 Task: Print only 1 page.
Action: Mouse moved to (17, 93)
Screenshot: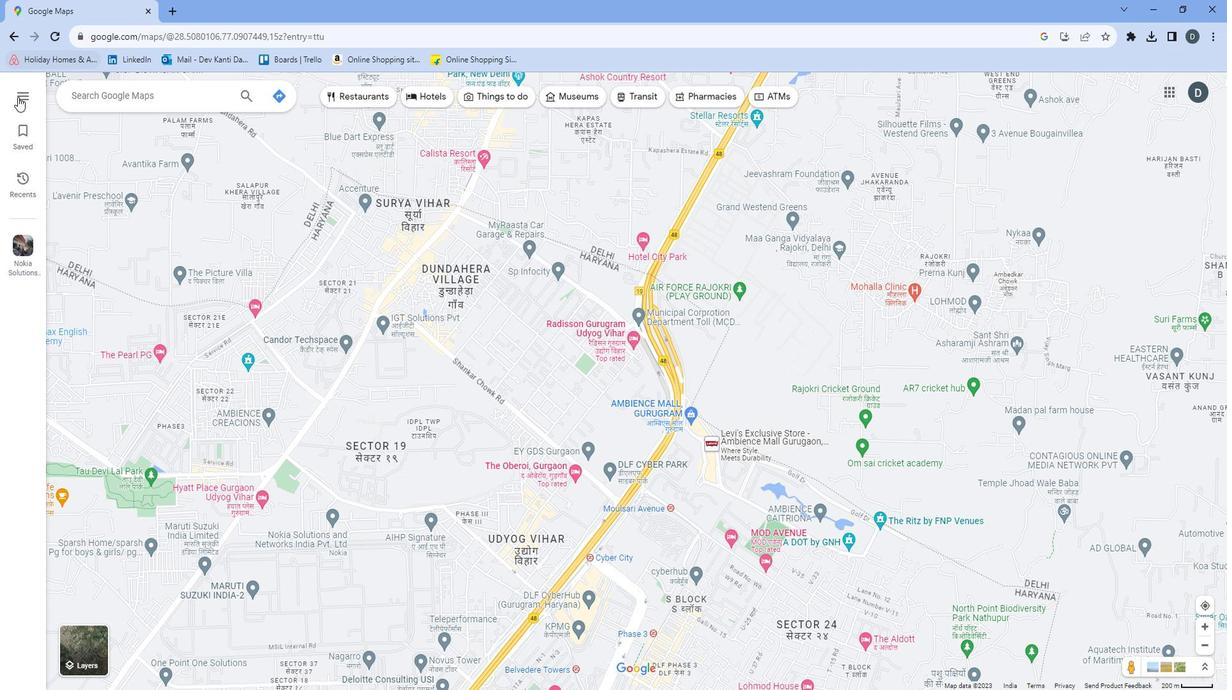 
Action: Mouse pressed left at (17, 93)
Screenshot: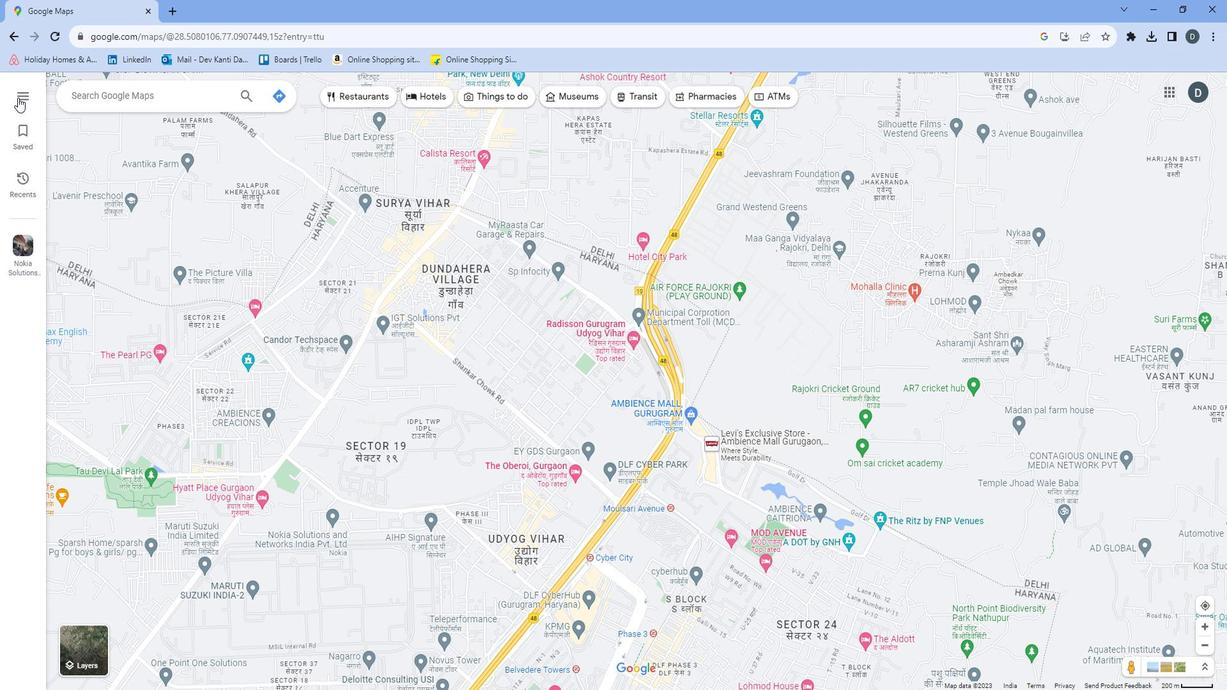 
Action: Mouse moved to (84, 324)
Screenshot: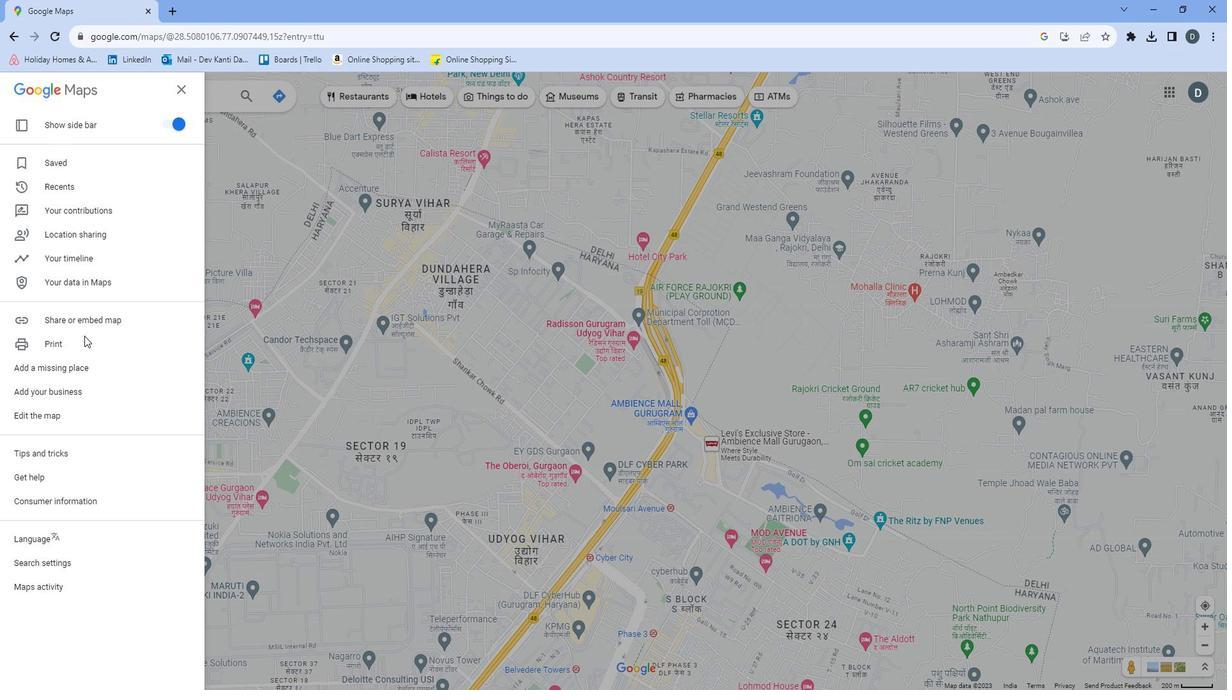 
Action: Mouse pressed left at (84, 324)
Screenshot: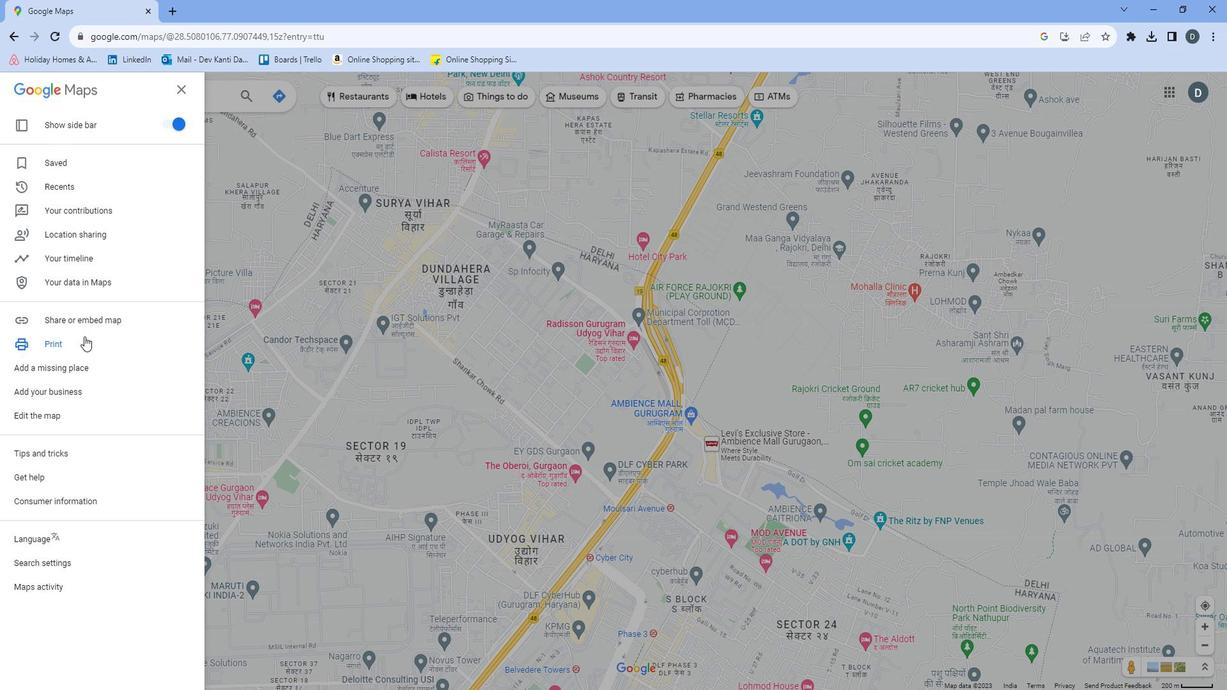 
Action: Mouse moved to (1176, 96)
Screenshot: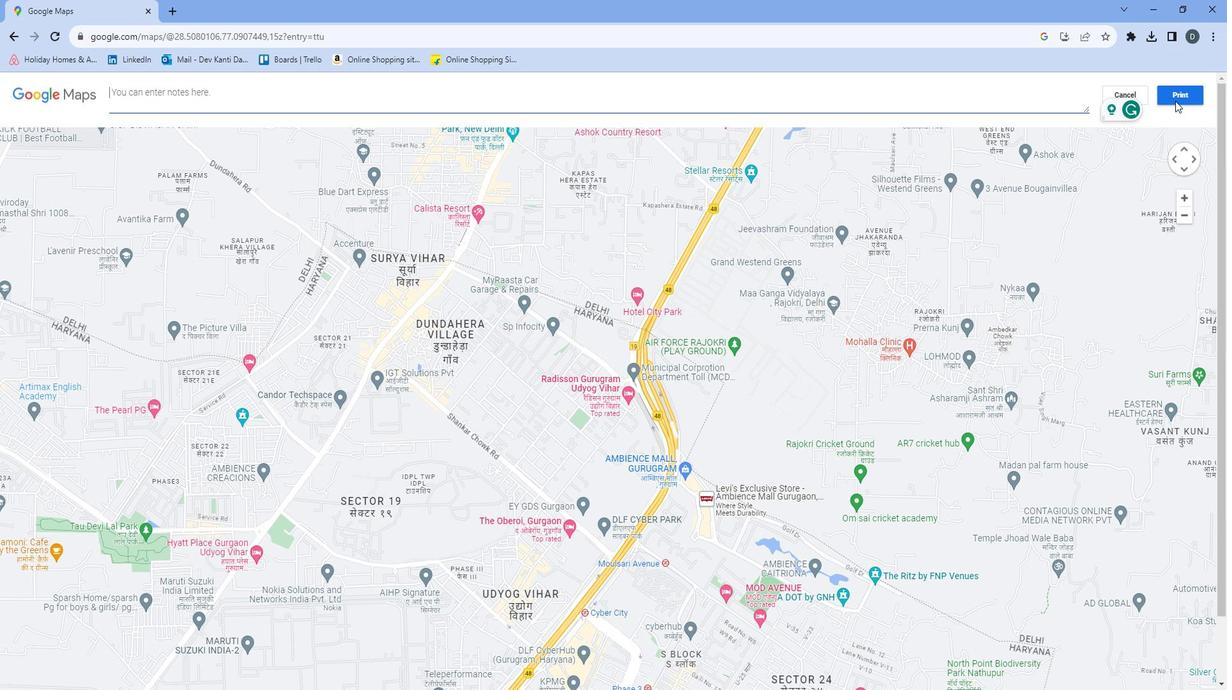 
Action: Mouse pressed left at (1176, 96)
Screenshot: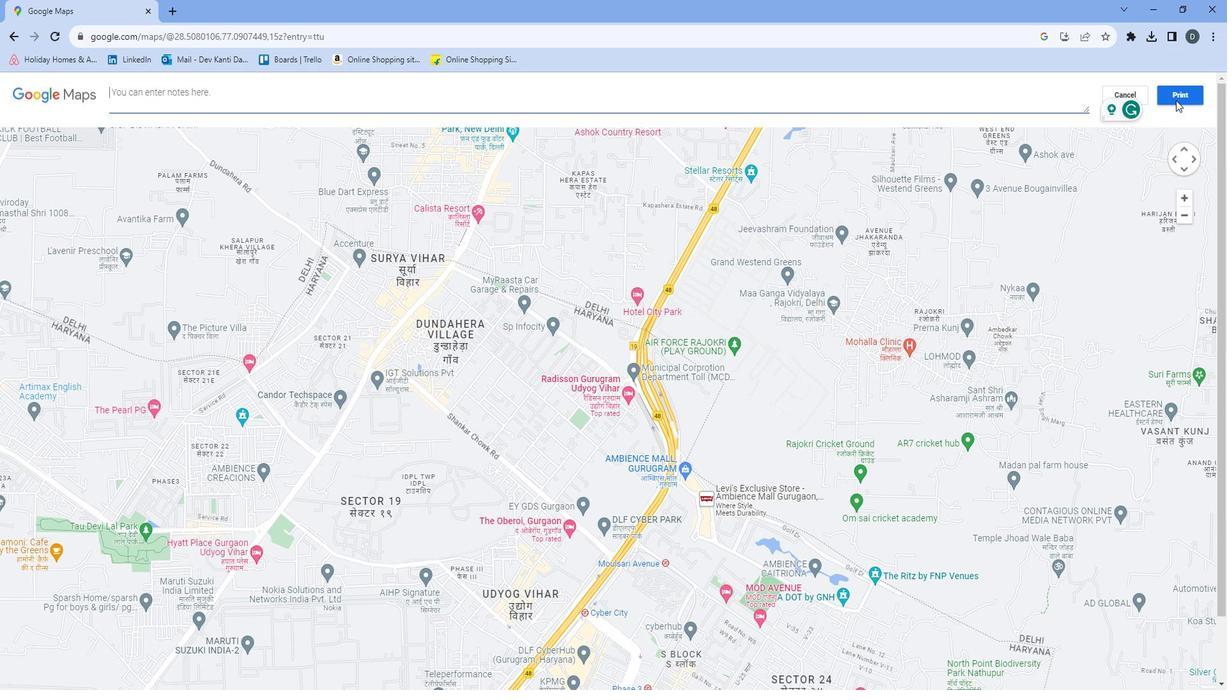 
Action: Mouse moved to (989, 146)
Screenshot: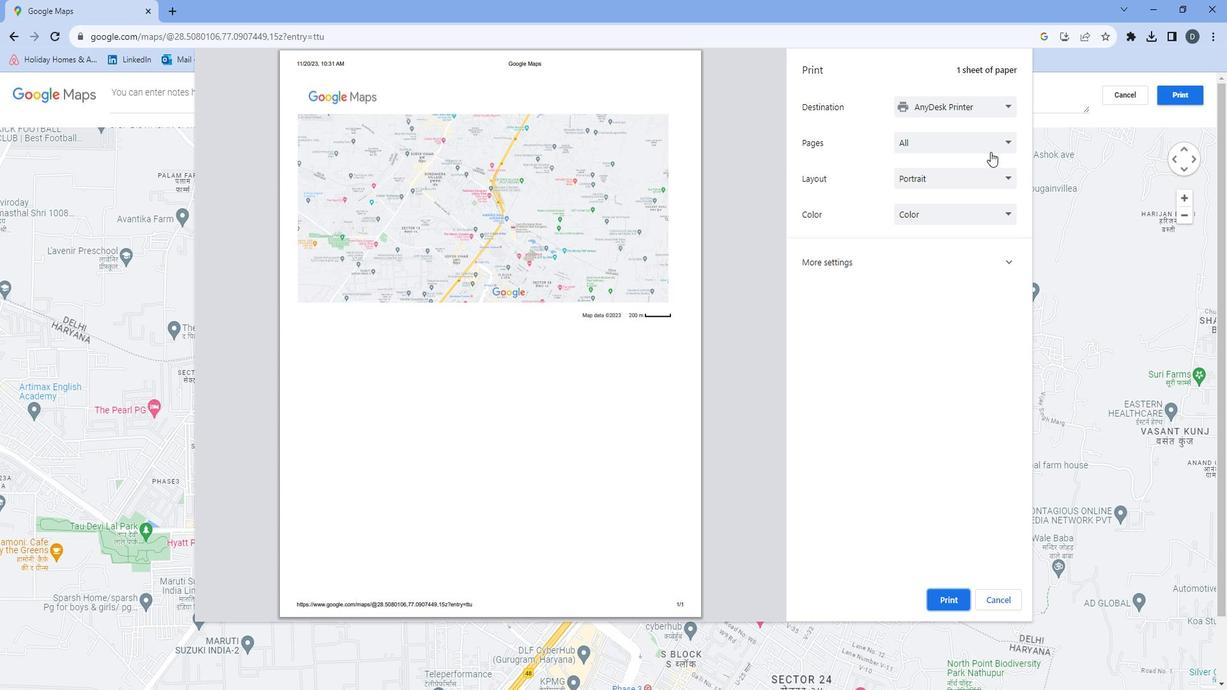 
Action: Mouse pressed left at (989, 146)
Screenshot: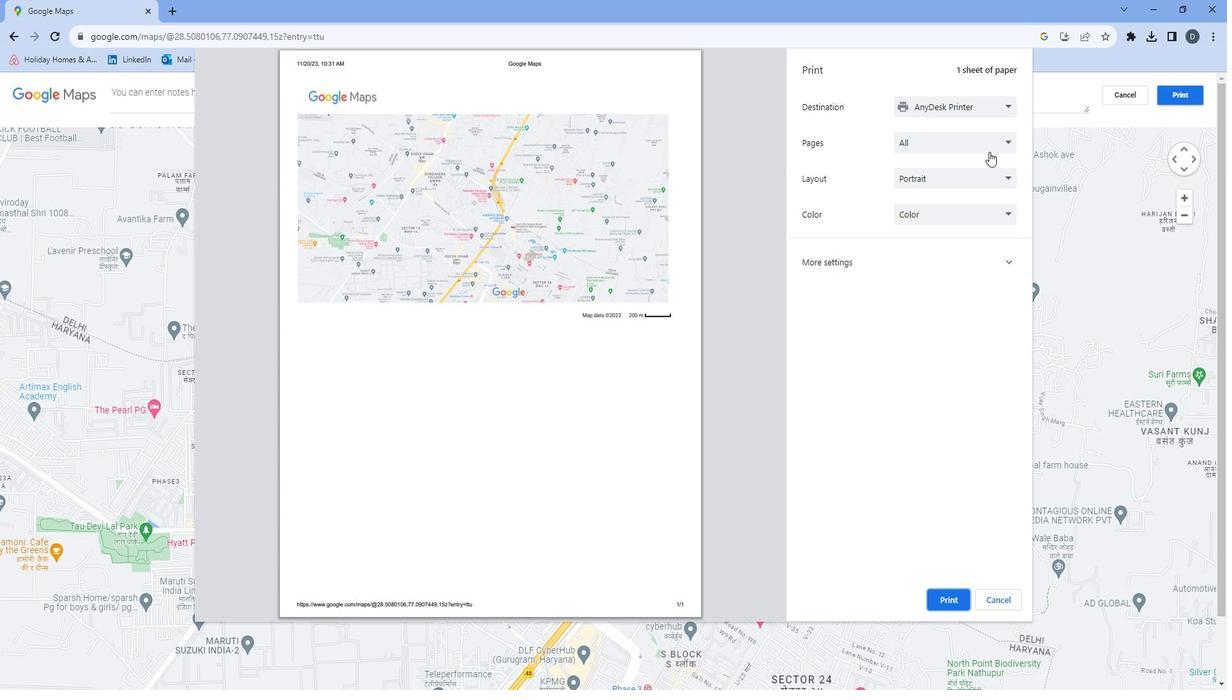 
Action: Mouse moved to (979, 161)
Screenshot: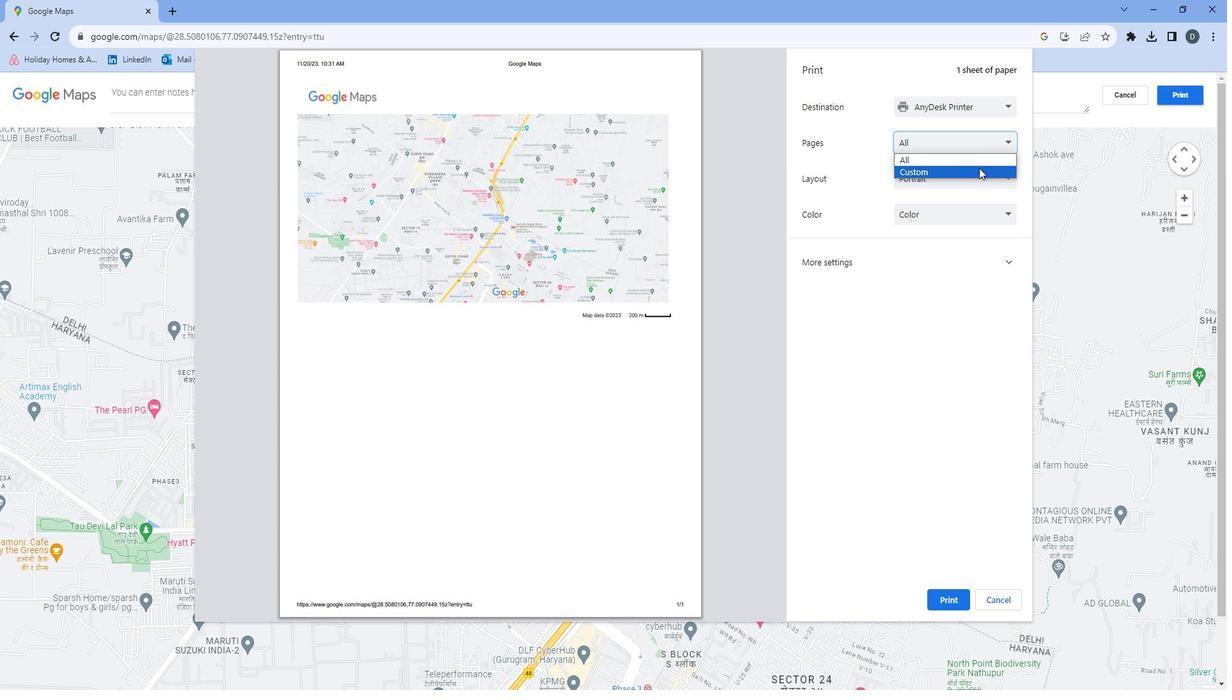 
Action: Mouse pressed left at (979, 161)
Screenshot: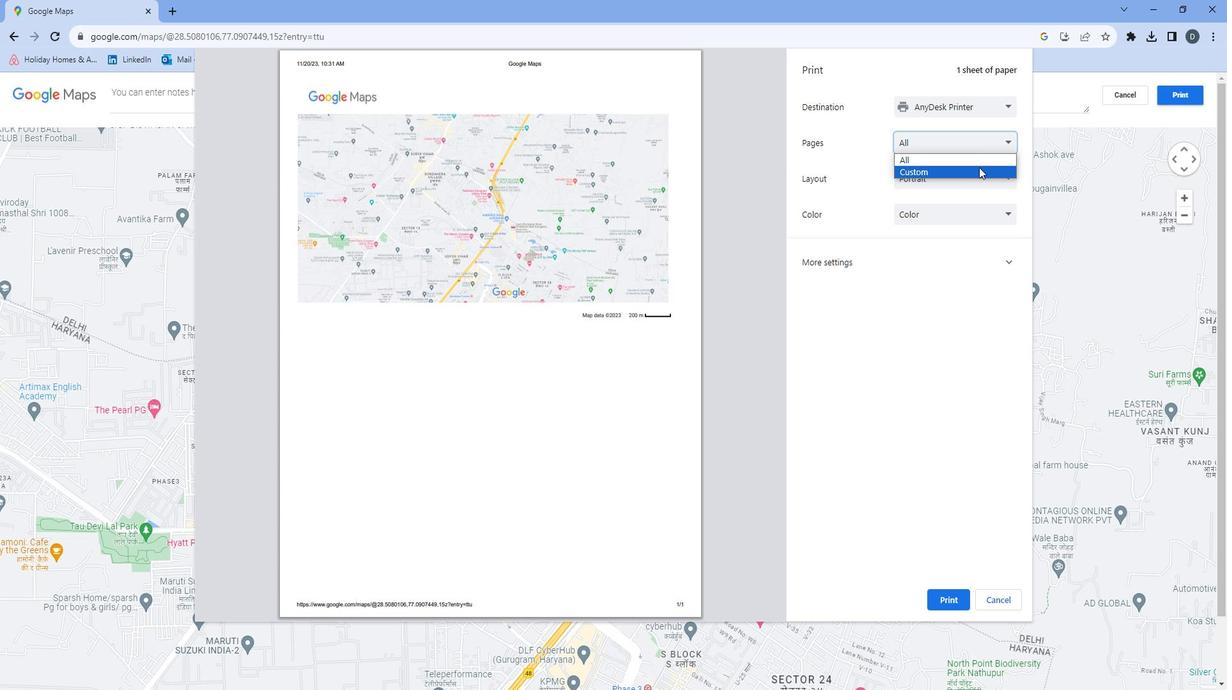 
Action: Mouse moved to (972, 160)
Screenshot: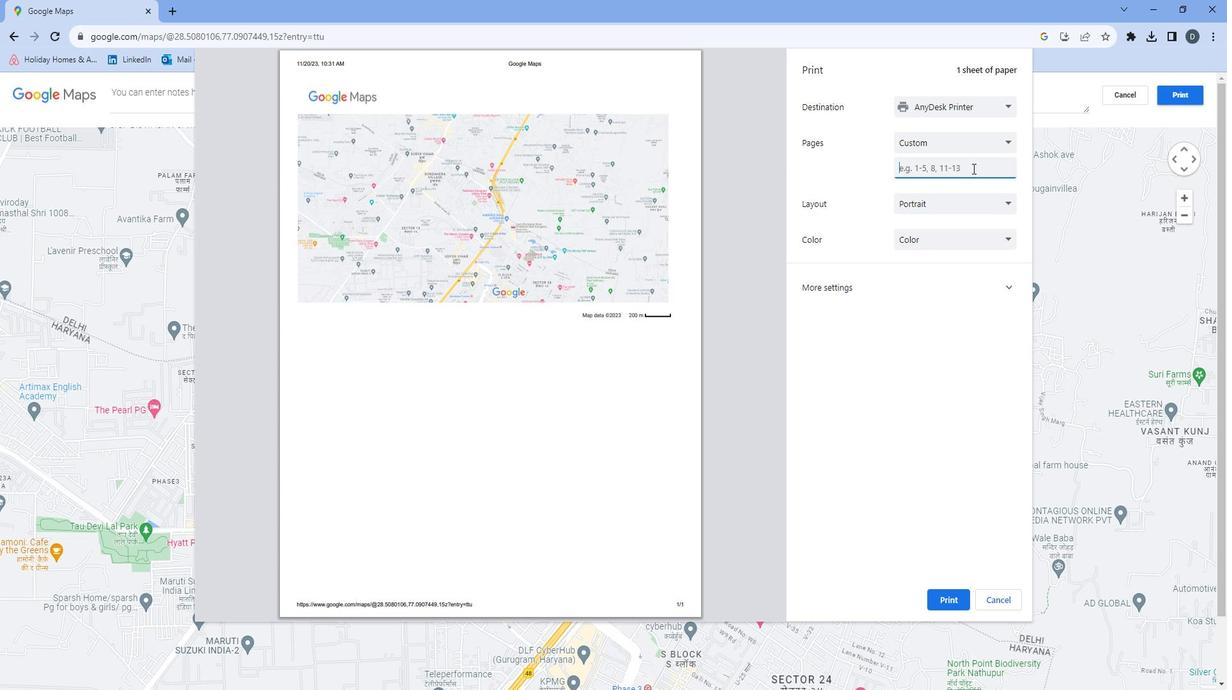 
Action: Mouse pressed left at (972, 160)
Screenshot: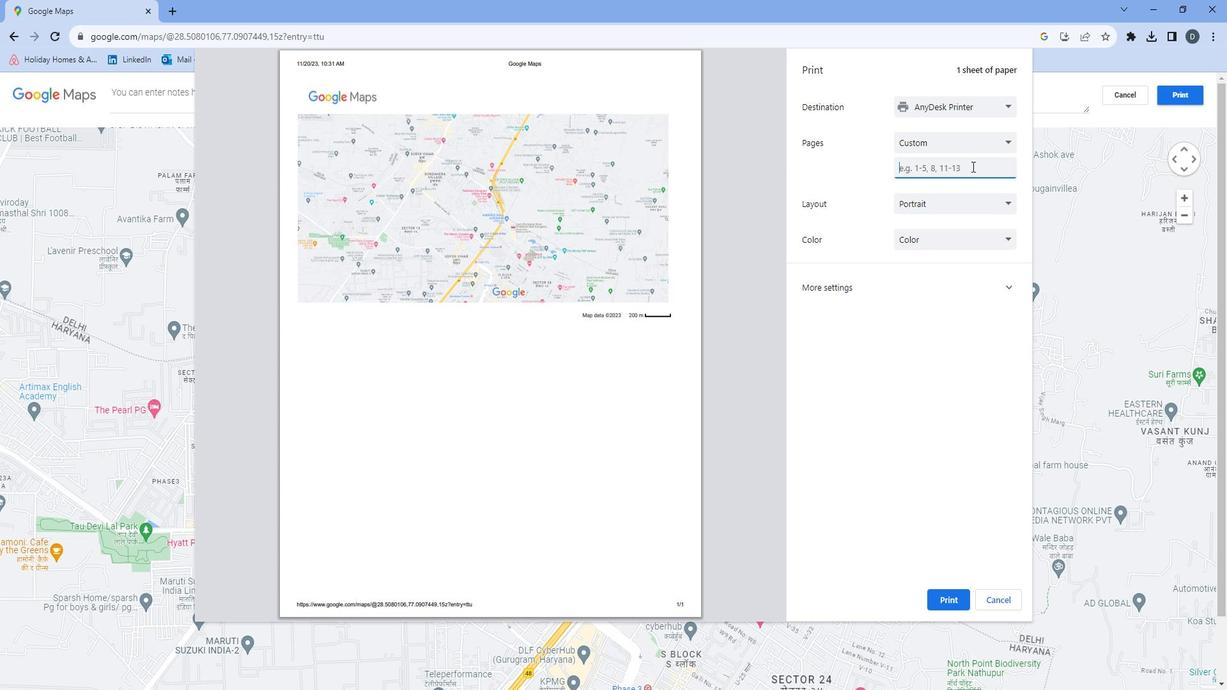 
Action: Mouse moved to (971, 159)
Screenshot: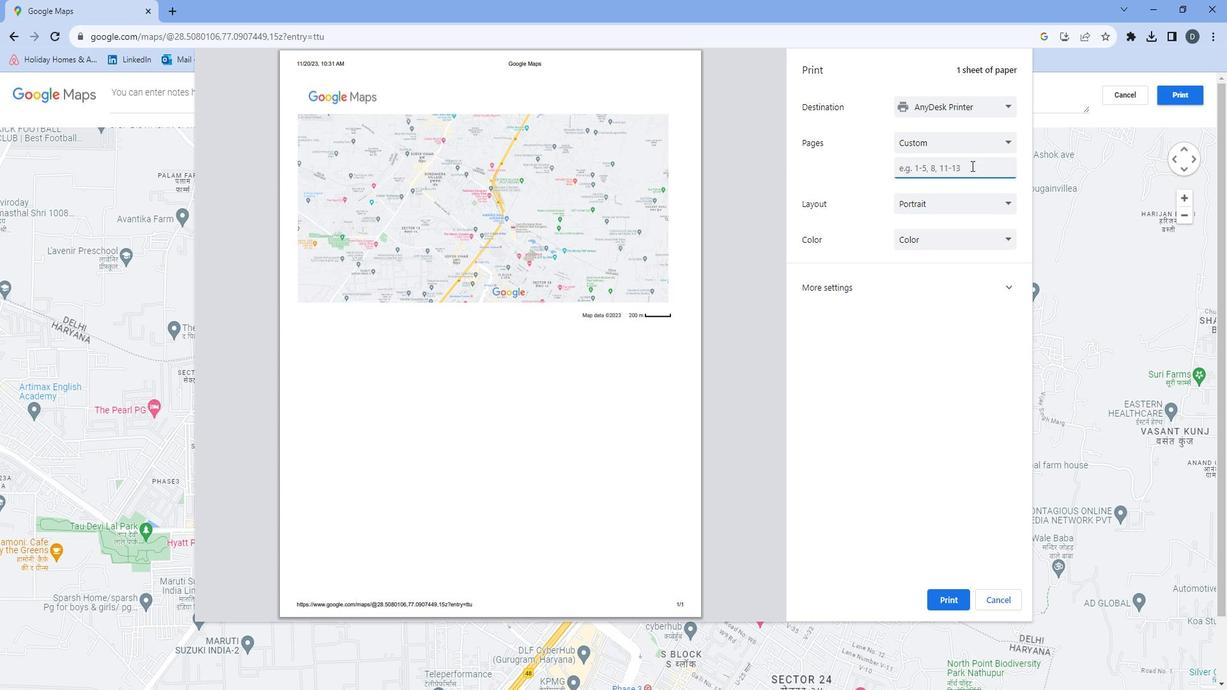 
Action: Key pressed 1
Screenshot: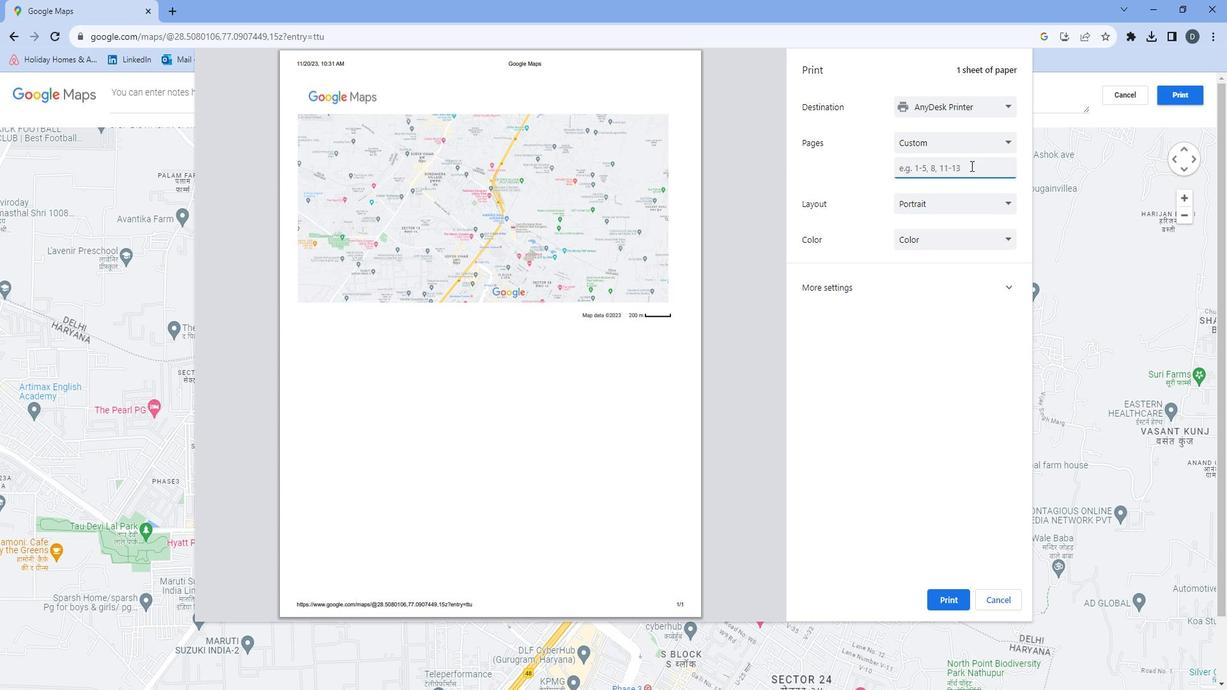 
Action: Mouse moved to (945, 564)
Screenshot: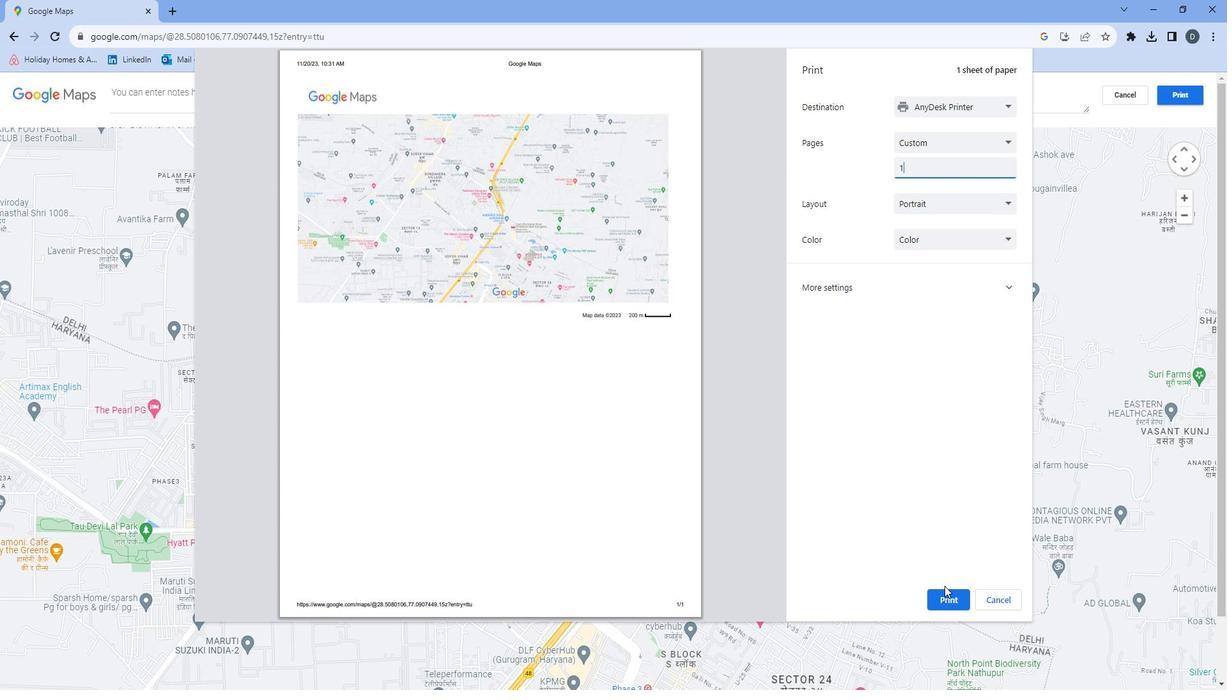 
Action: Mouse pressed left at (945, 564)
Screenshot: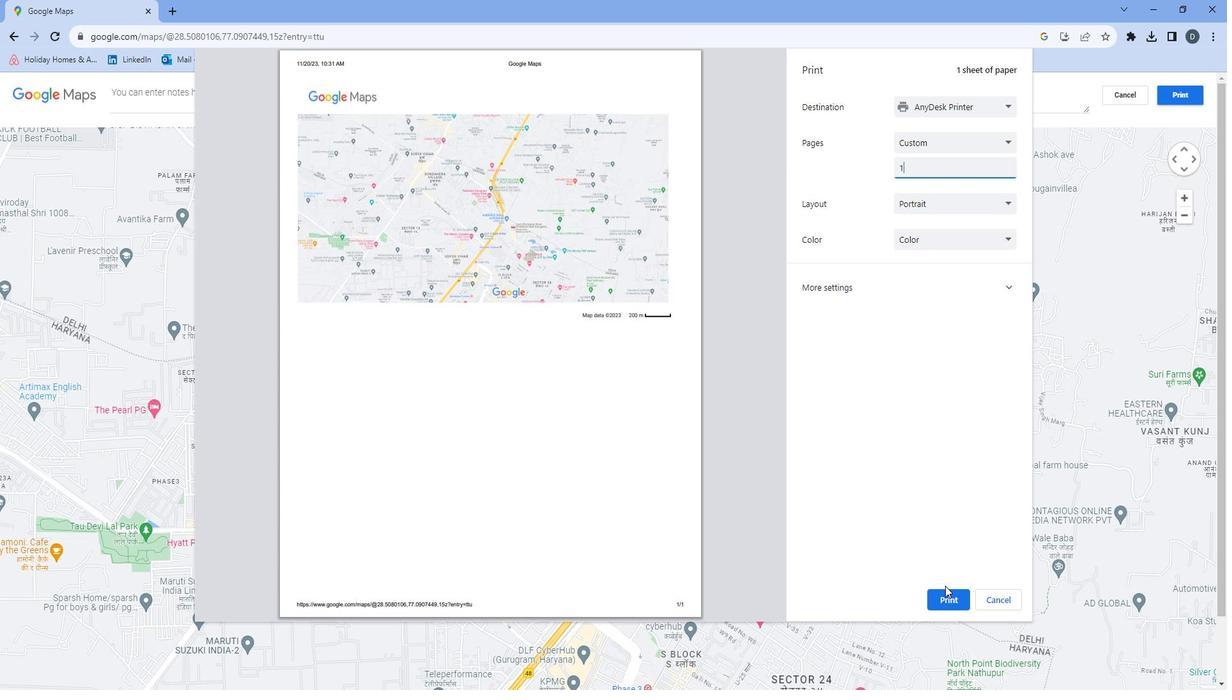 
Action: Mouse moved to (948, 570)
Screenshot: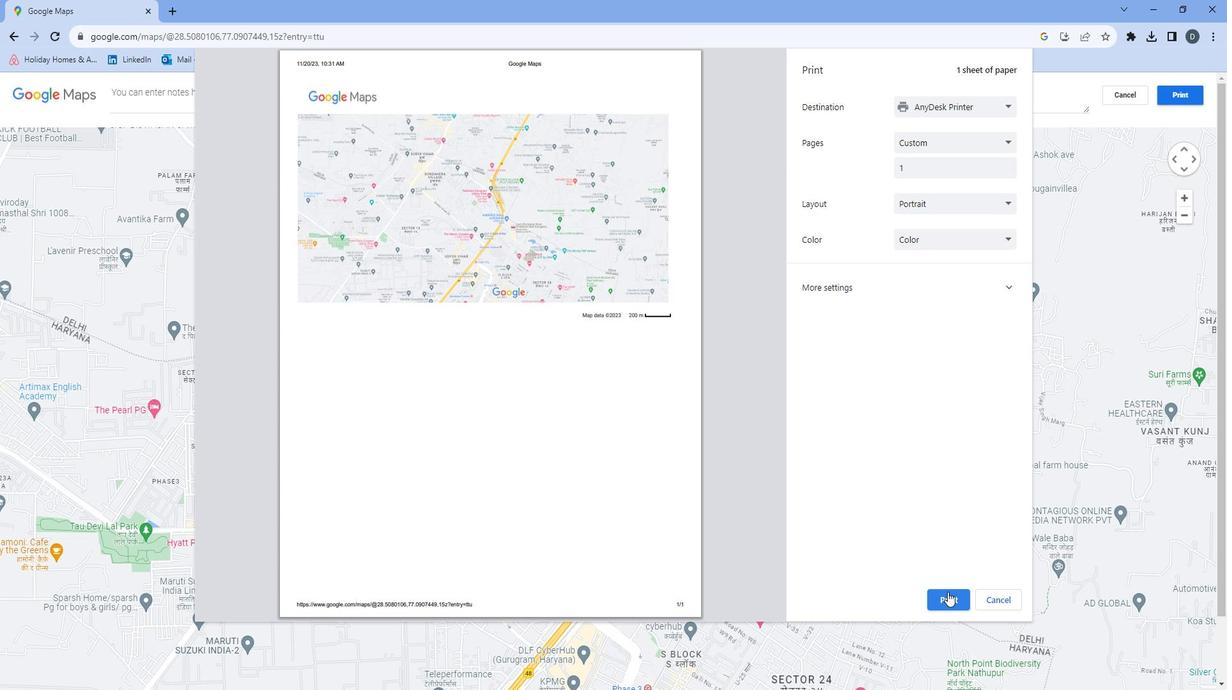 
Action: Mouse pressed left at (948, 570)
Screenshot: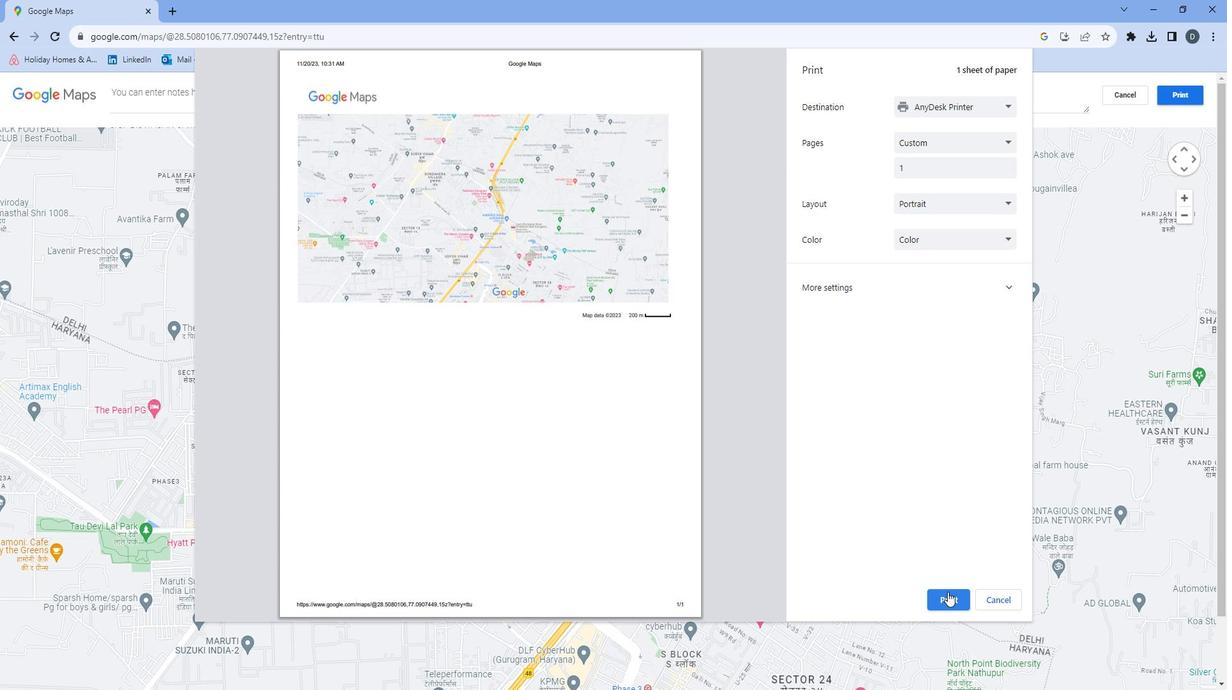 
Action: Mouse moved to (949, 570)
Screenshot: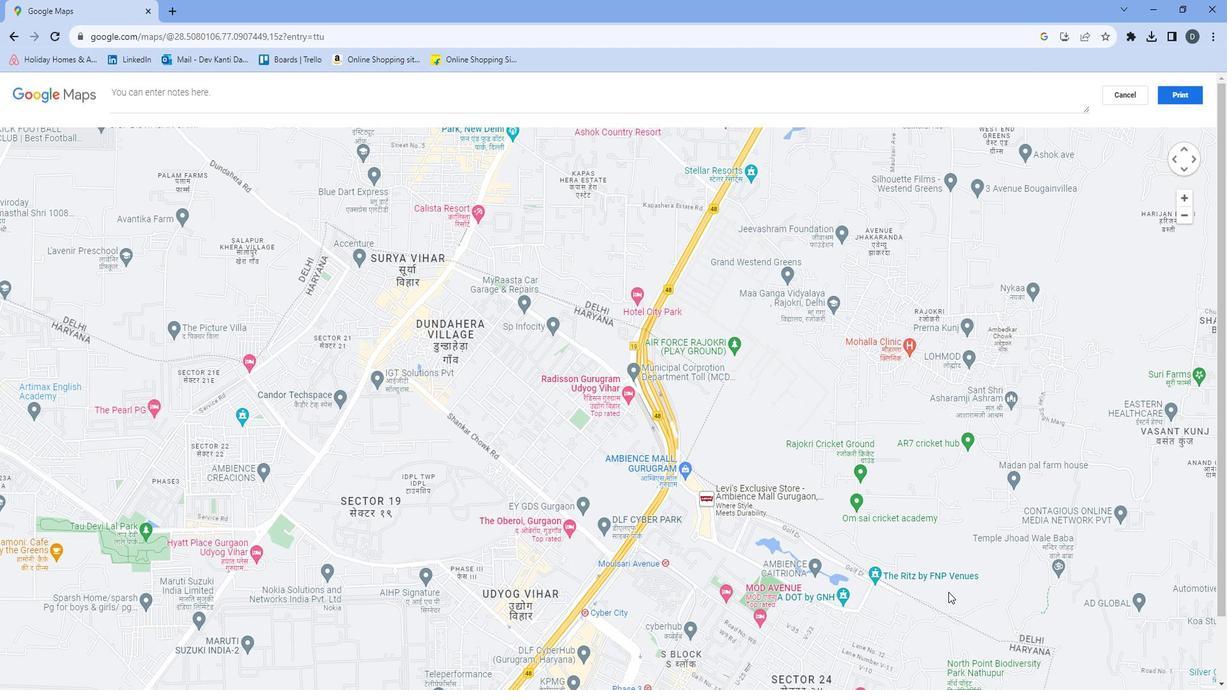 
